 Task: Check the median days on the market of townhouses in the last 1 year.
Action: Mouse moved to (762, 144)
Screenshot: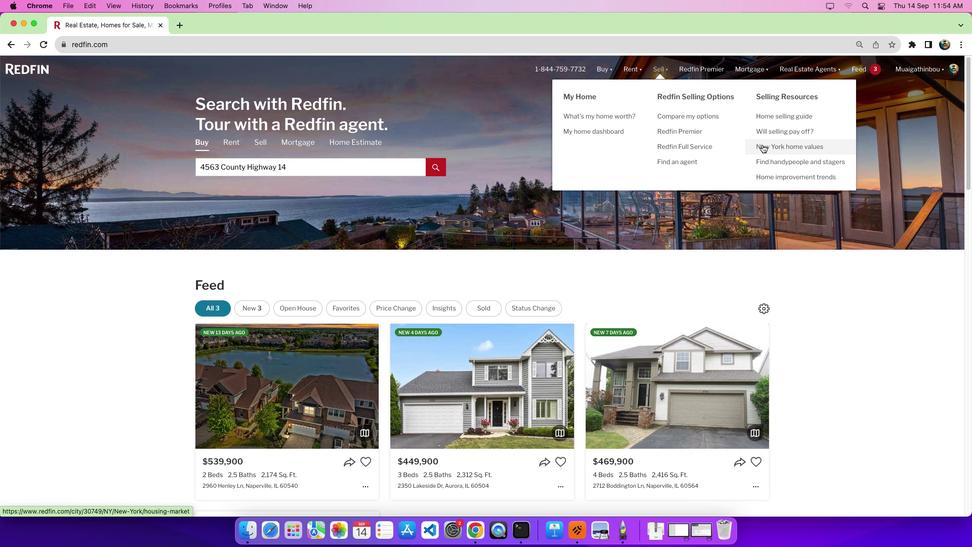 
Action: Mouse pressed left at (762, 144)
Screenshot: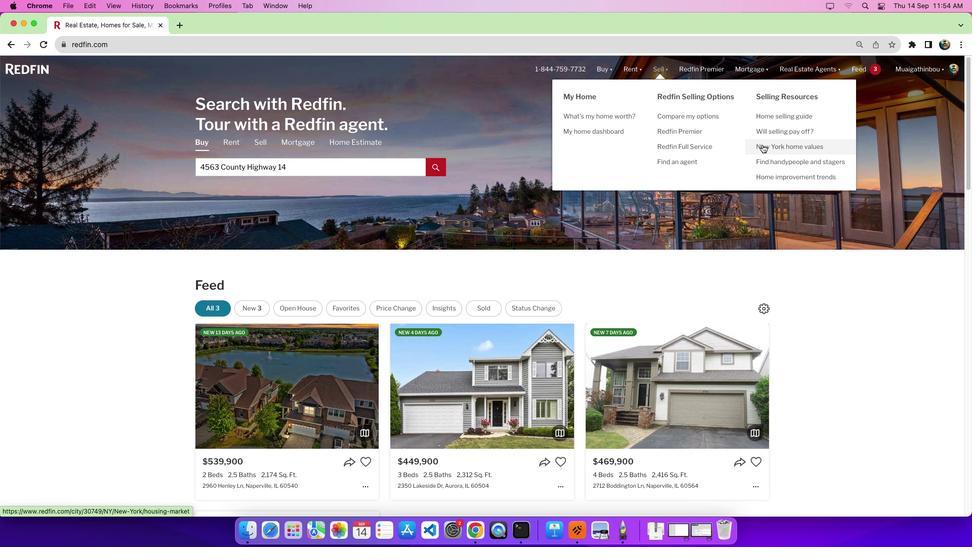 
Action: Mouse moved to (599, 297)
Screenshot: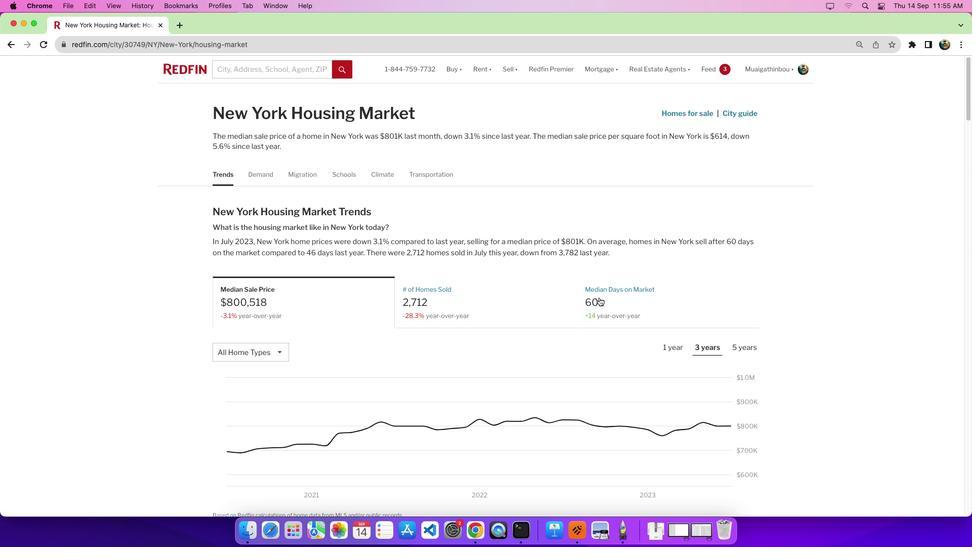 
Action: Mouse pressed left at (599, 297)
Screenshot: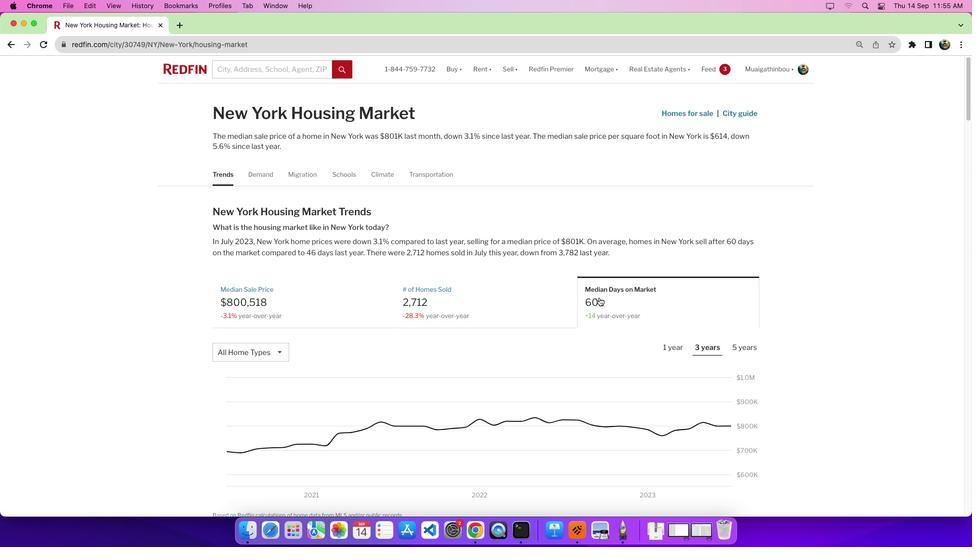 
Action: Mouse moved to (255, 355)
Screenshot: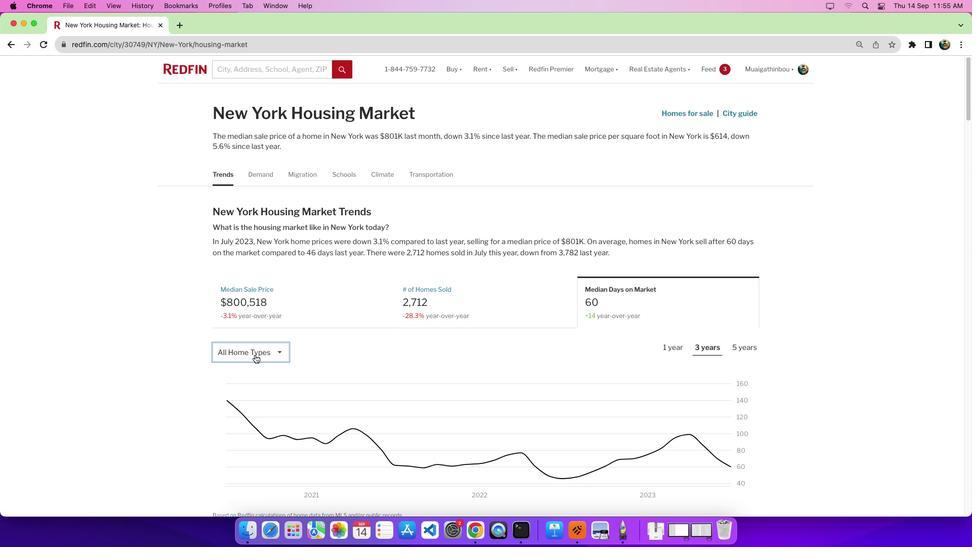 
Action: Mouse pressed left at (255, 355)
Screenshot: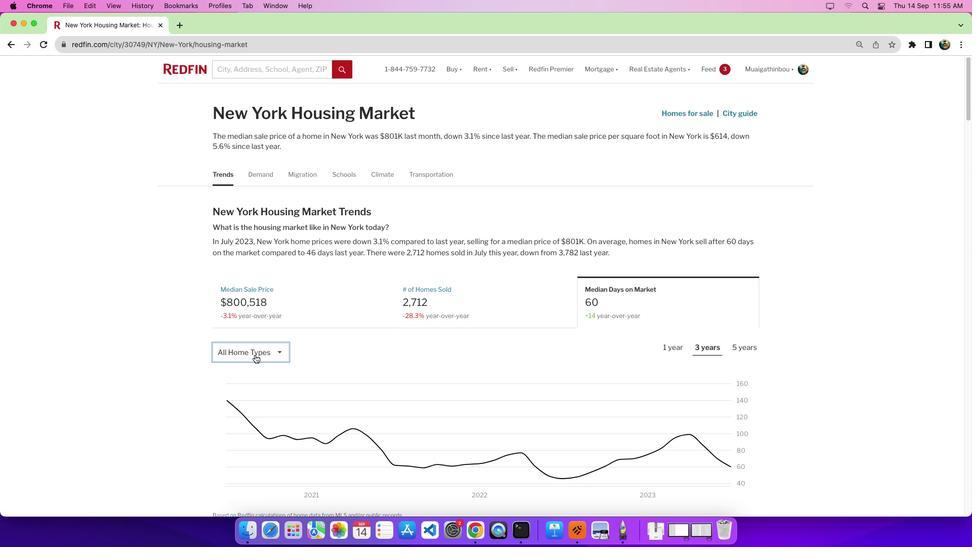 
Action: Mouse moved to (249, 415)
Screenshot: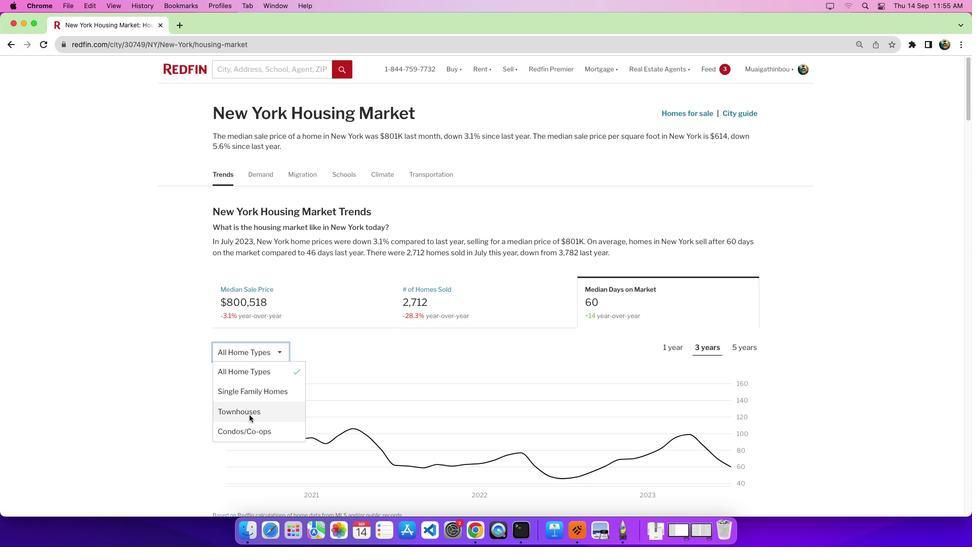 
Action: Mouse pressed left at (249, 415)
Screenshot: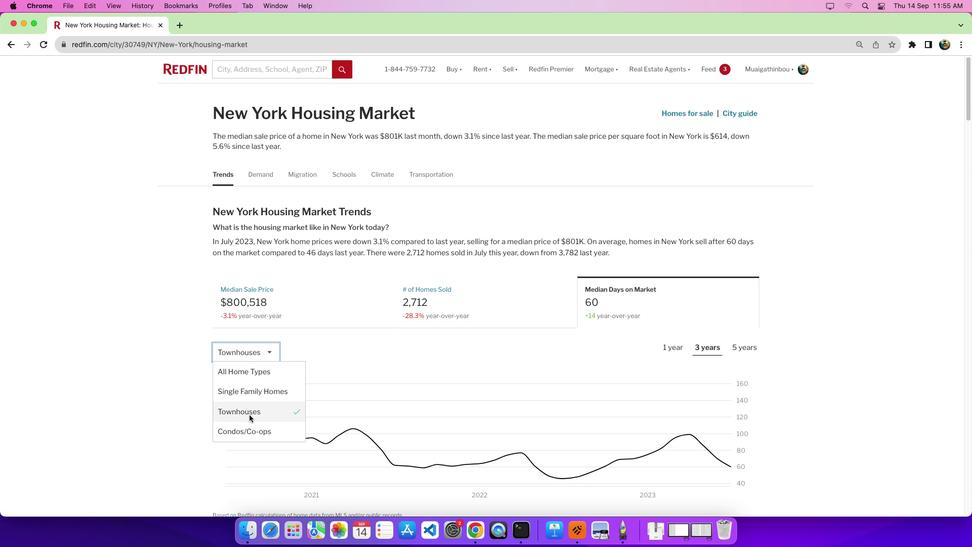 
Action: Mouse moved to (671, 348)
Screenshot: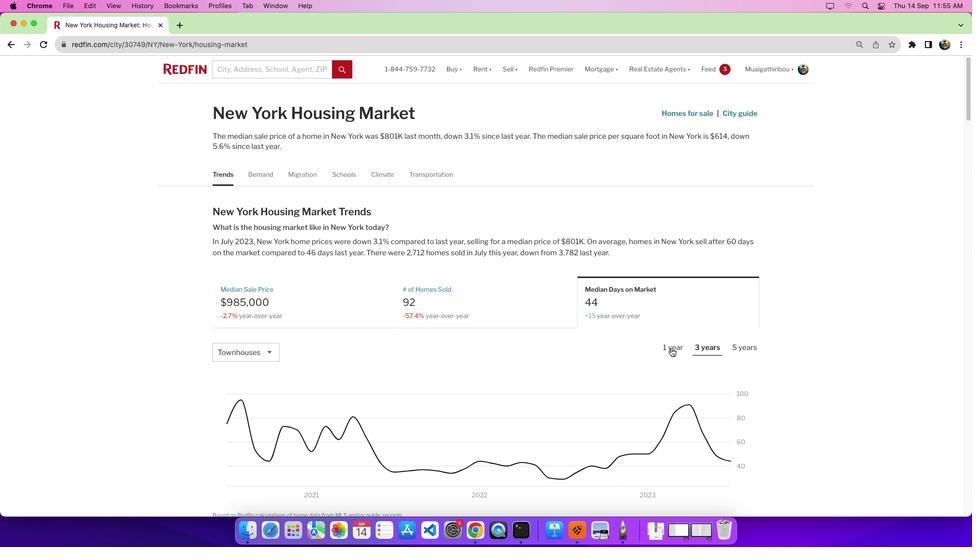 
Action: Mouse pressed left at (671, 348)
Screenshot: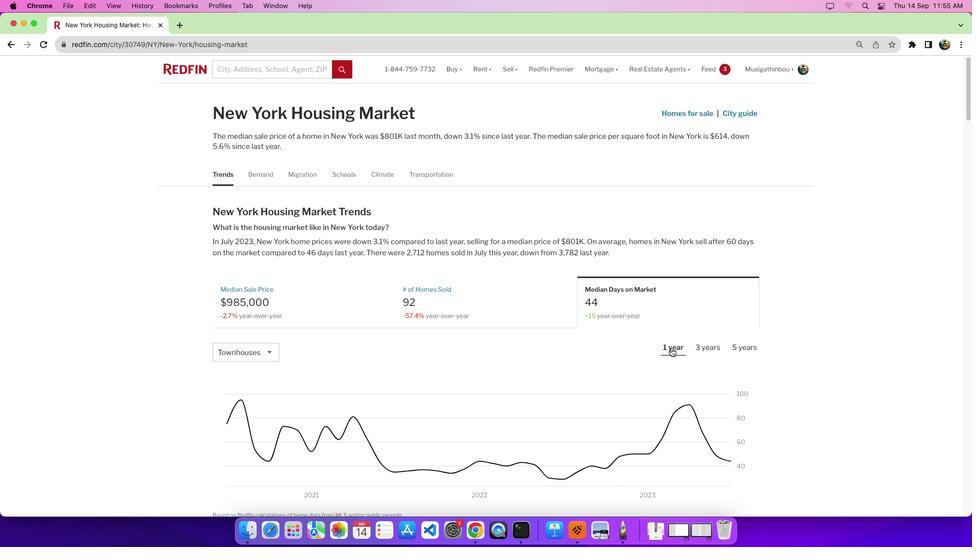 
Action: Mouse moved to (538, 377)
Screenshot: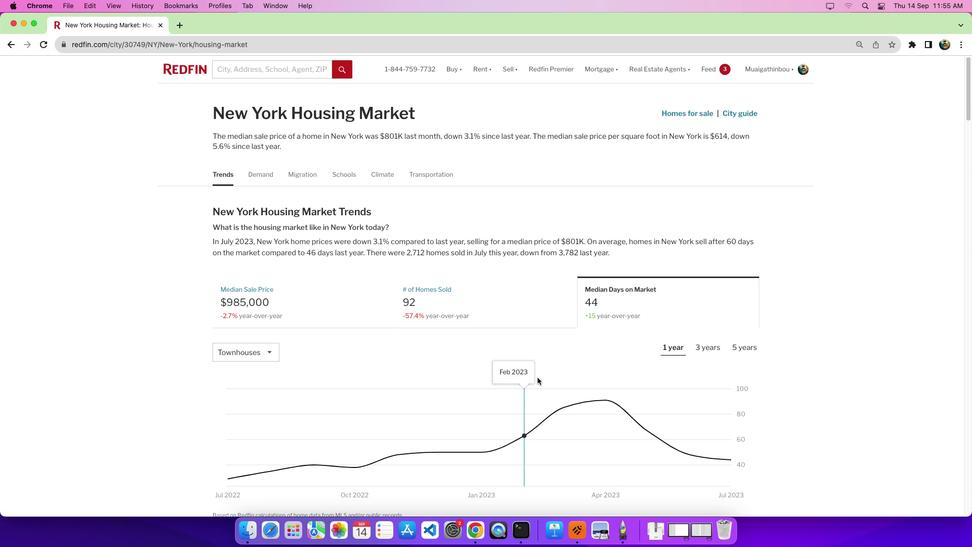 
